 Task: Use the formula "COUNTA" in spreadsheet "Project portfolio".
Action: Mouse moved to (712, 355)
Screenshot: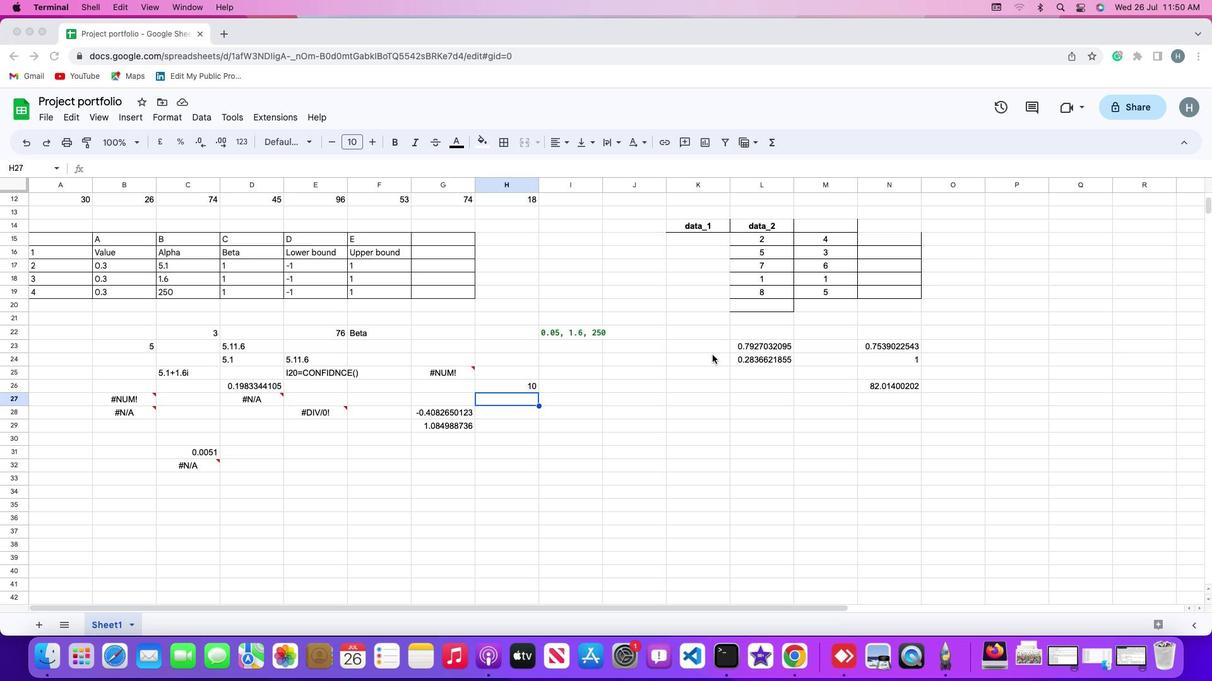 
Action: Mouse pressed left at (712, 355)
Screenshot: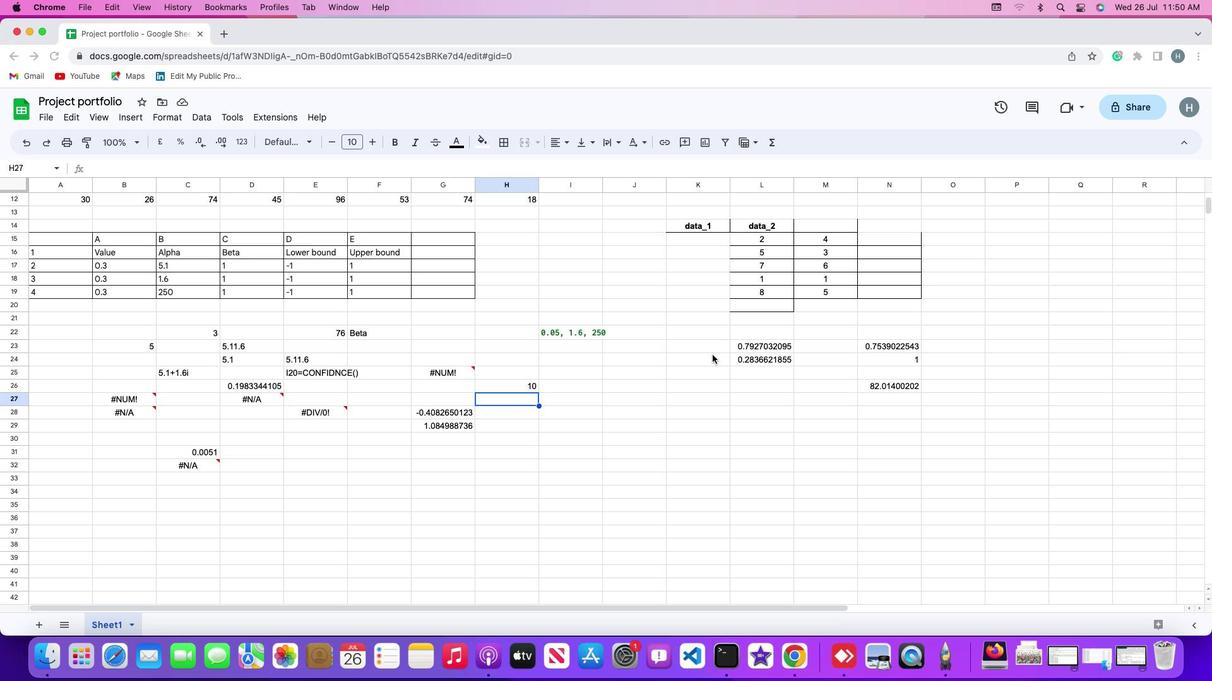 
Action: Mouse moved to (680, 369)
Screenshot: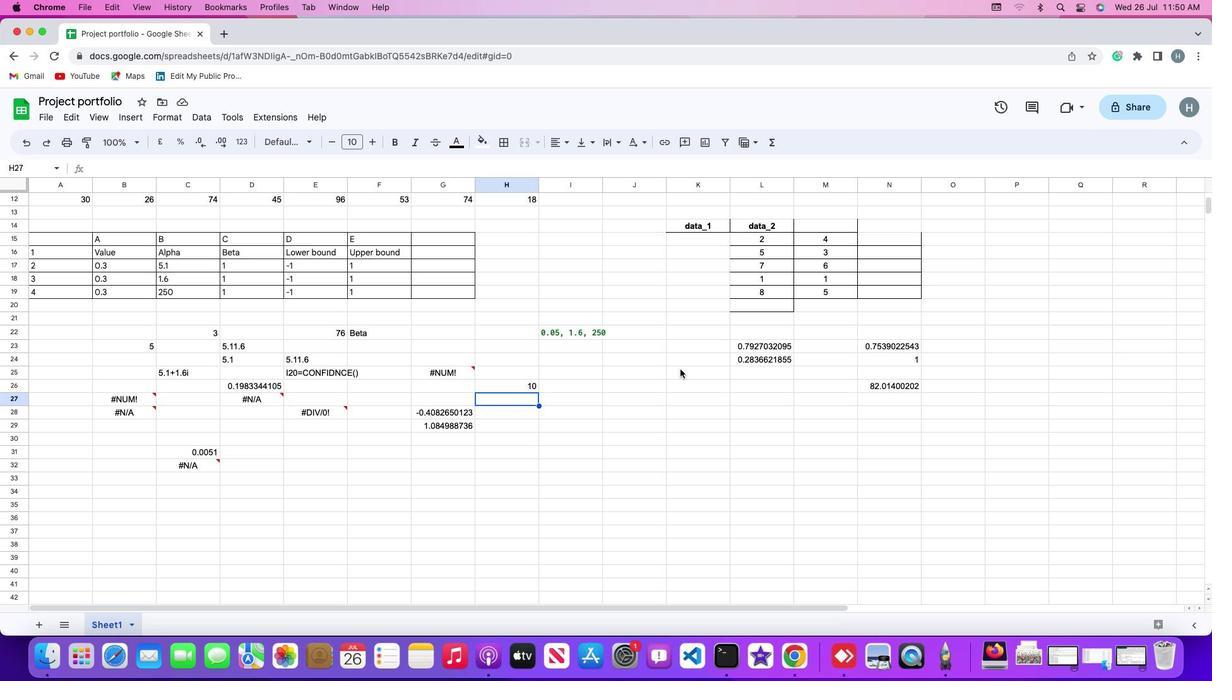 
Action: Mouse pressed left at (680, 369)
Screenshot: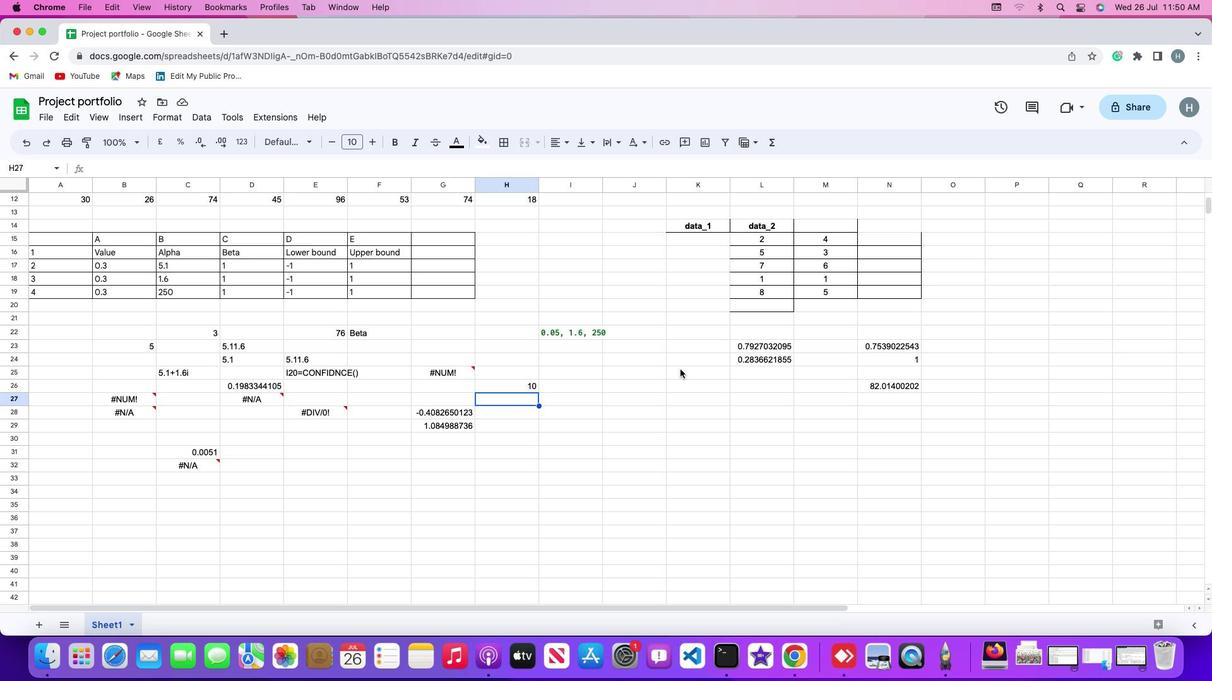 
Action: Mouse moved to (131, 118)
Screenshot: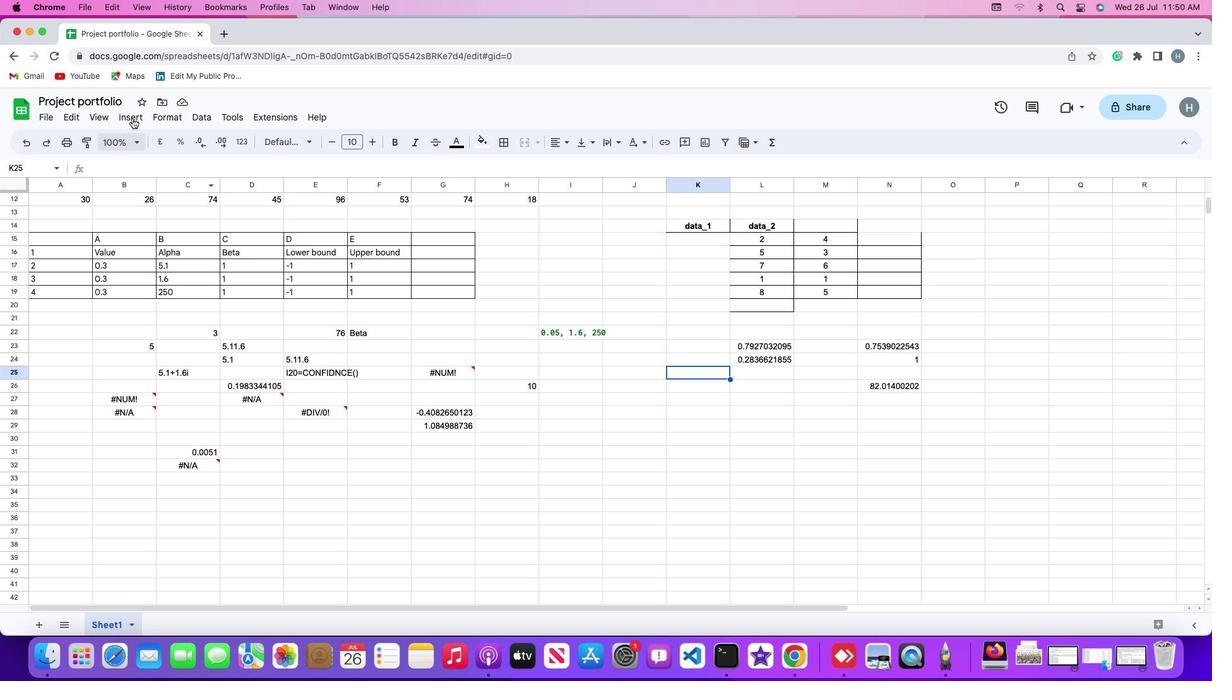 
Action: Mouse pressed left at (131, 118)
Screenshot: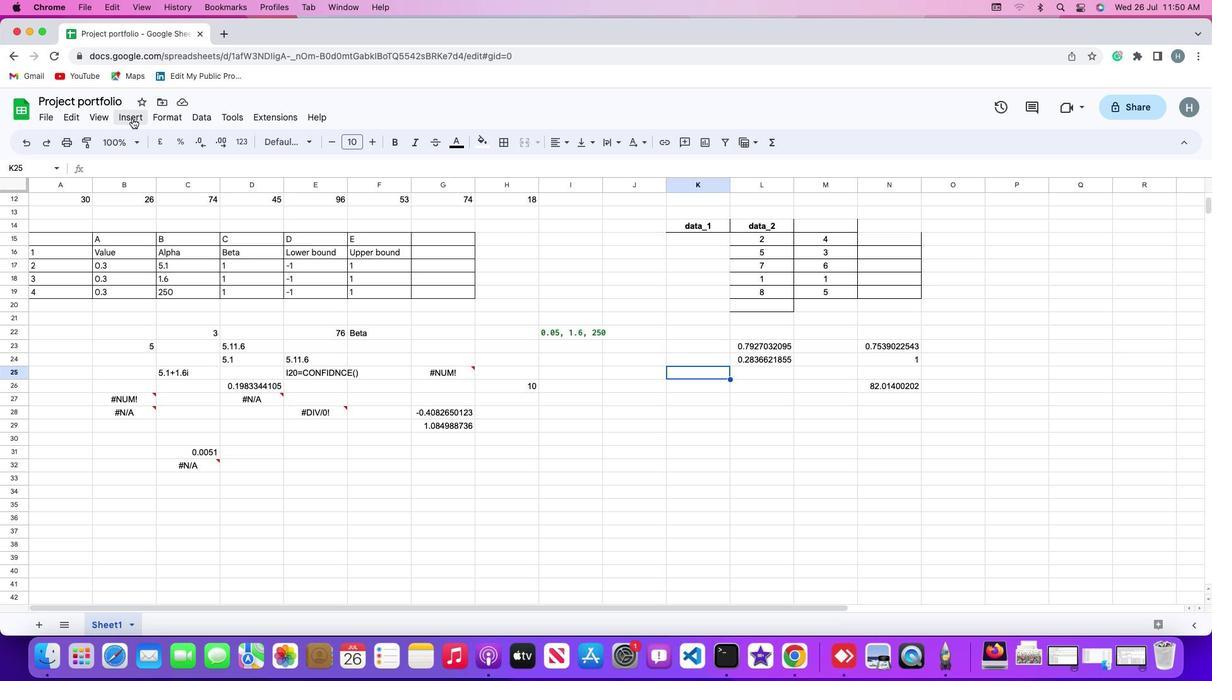 
Action: Mouse moved to (156, 328)
Screenshot: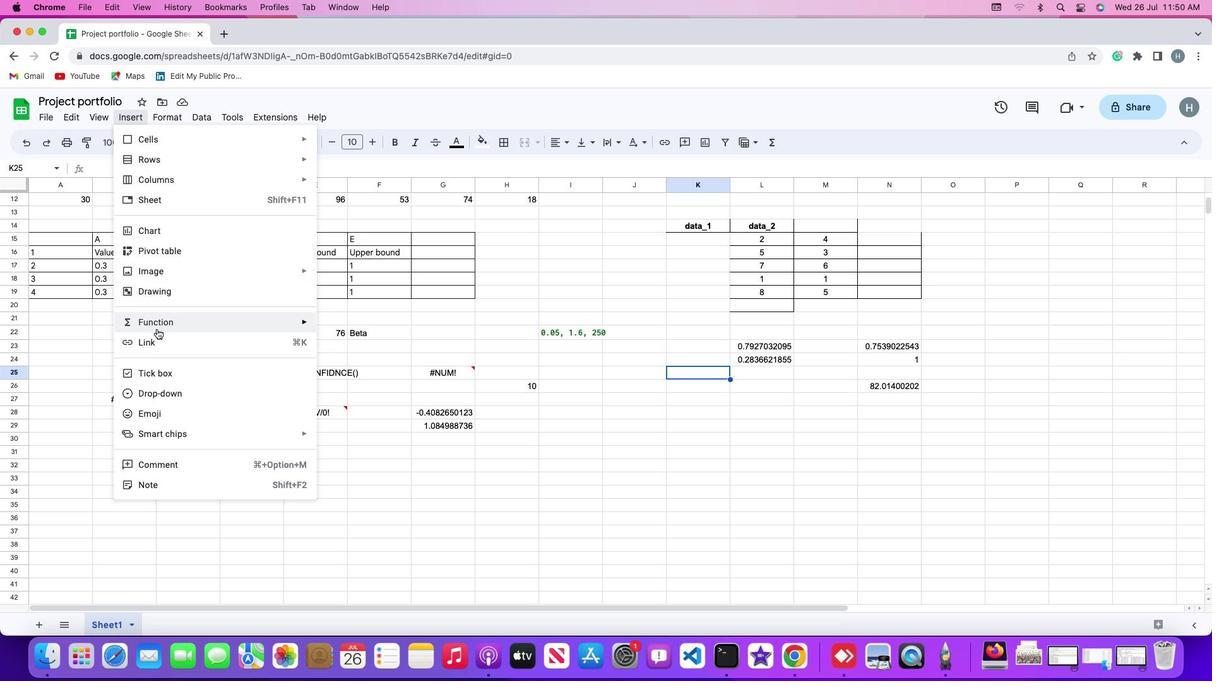 
Action: Mouse pressed left at (156, 328)
Screenshot: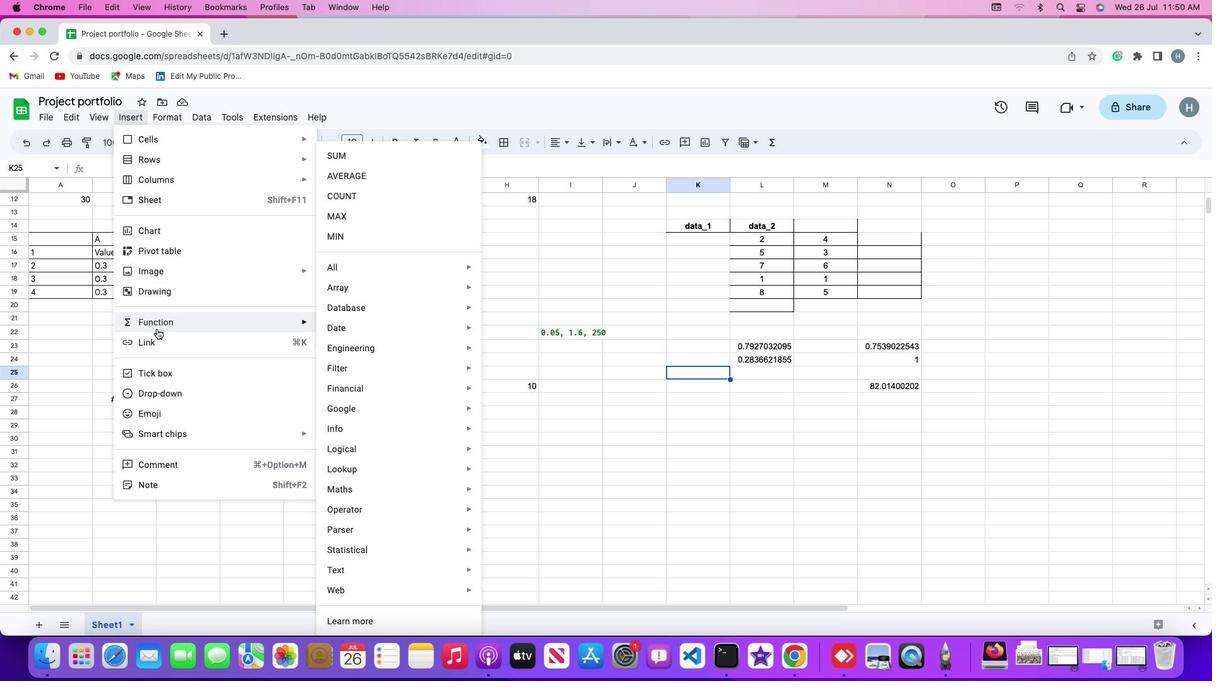 
Action: Mouse moved to (362, 266)
Screenshot: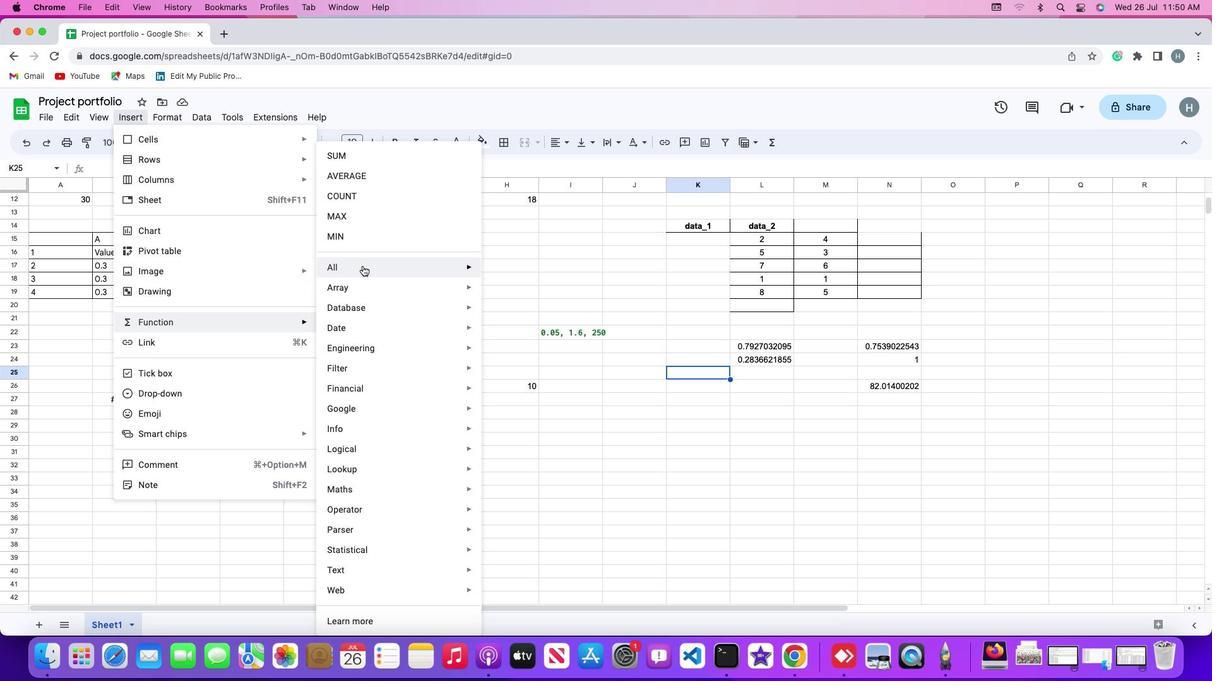 
Action: Mouse pressed left at (362, 266)
Screenshot: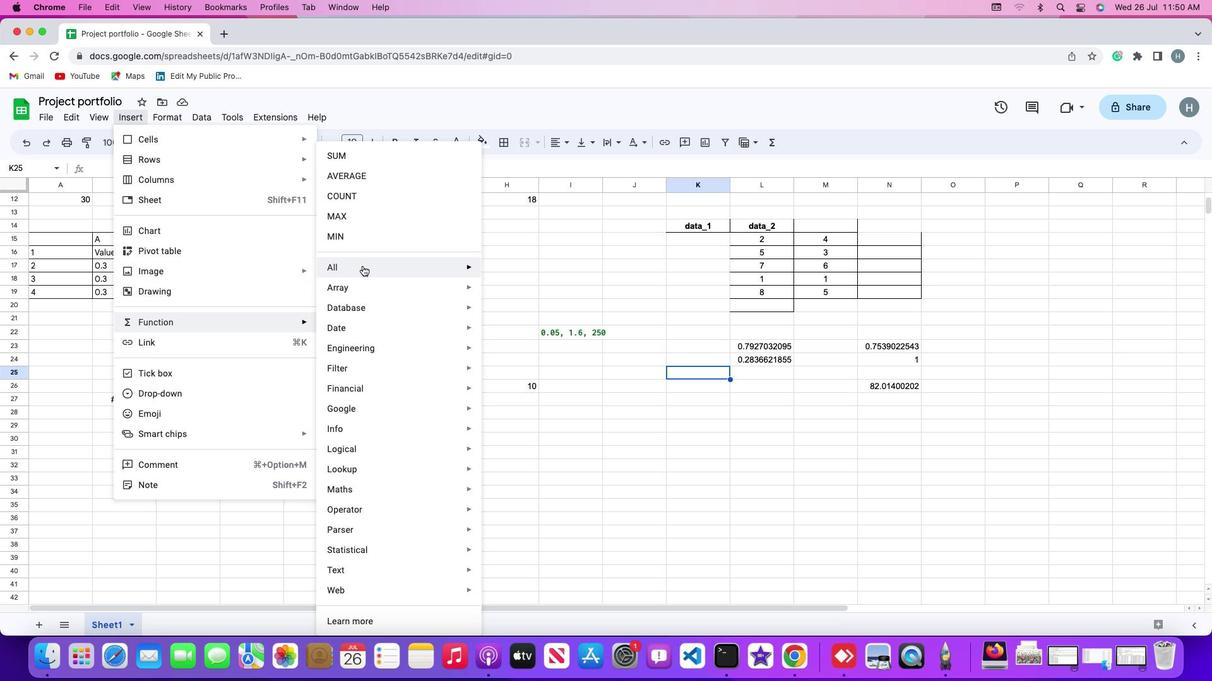 
Action: Mouse moved to (532, 457)
Screenshot: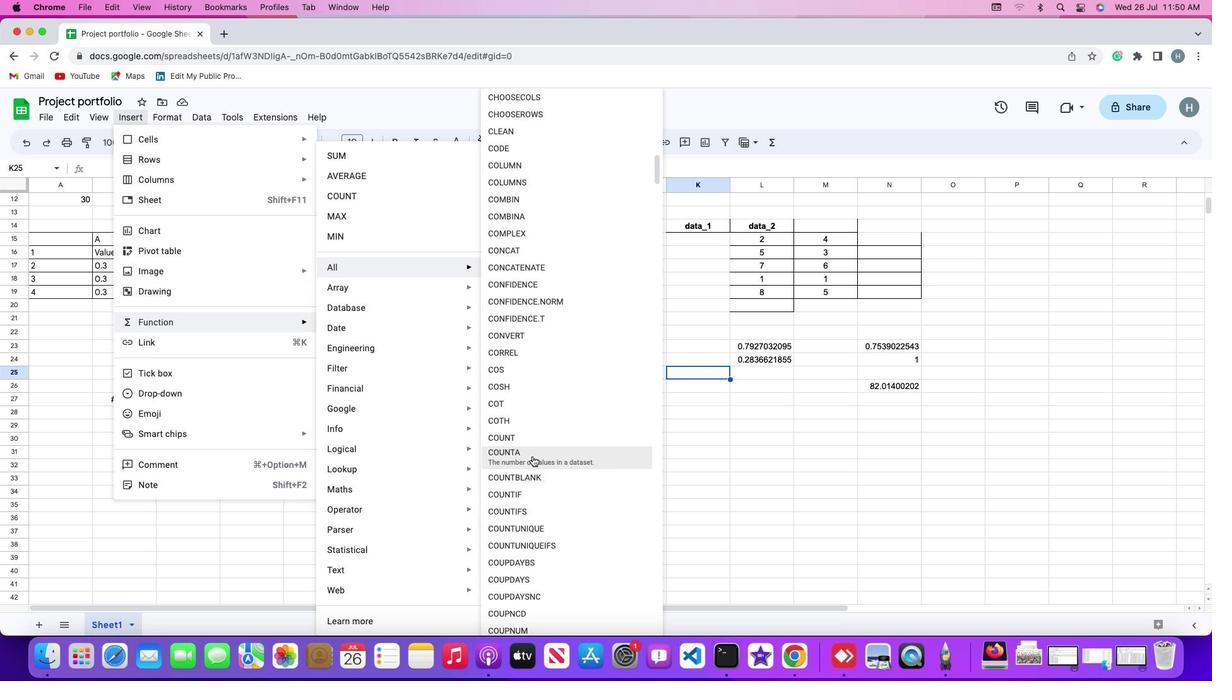 
Action: Mouse pressed left at (532, 457)
Screenshot: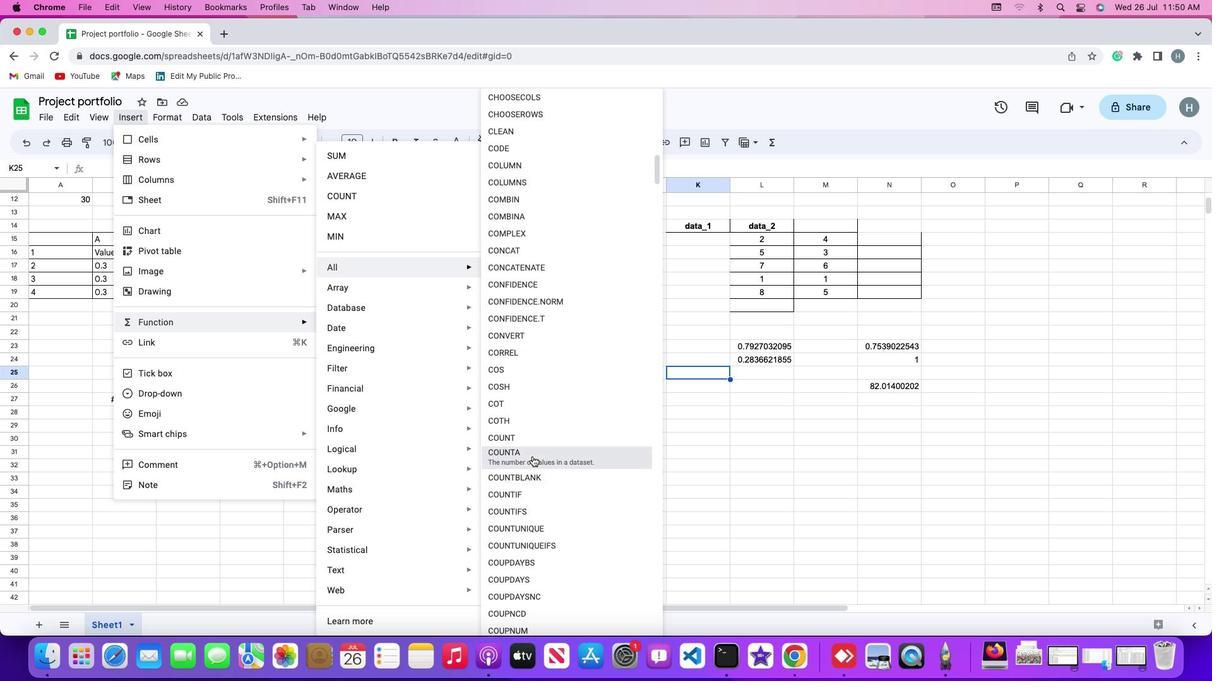 
Action: Mouse moved to (760, 237)
Screenshot: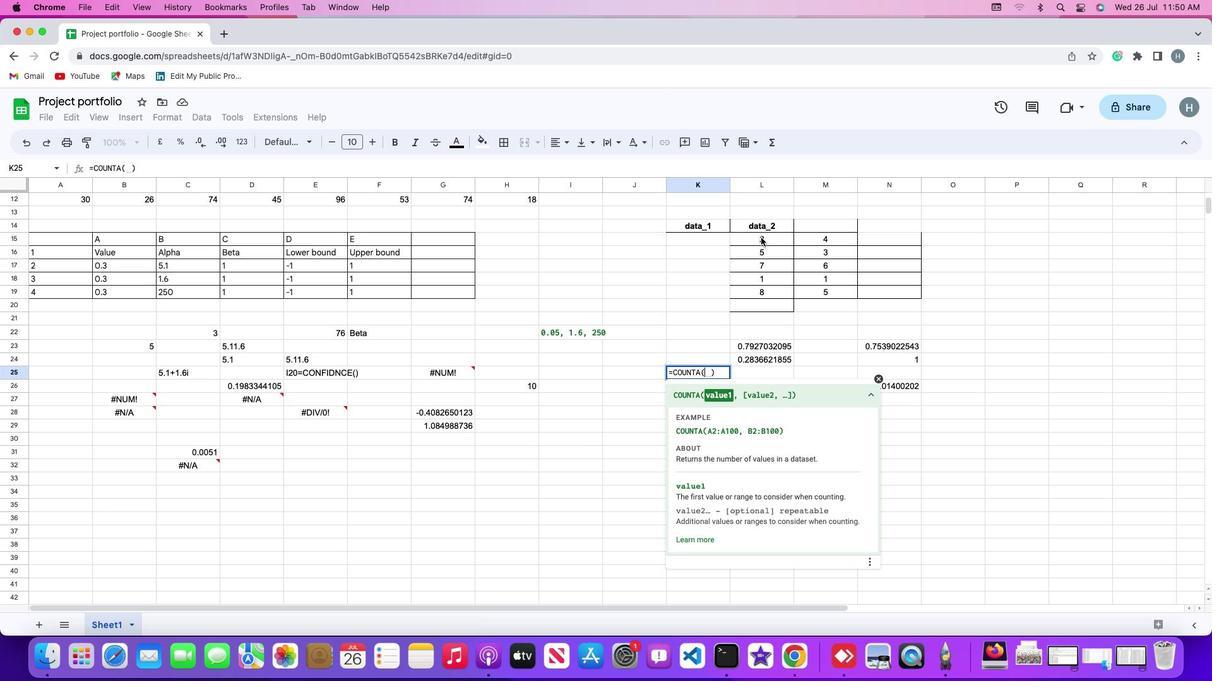 
Action: Mouse pressed left at (760, 237)
Screenshot: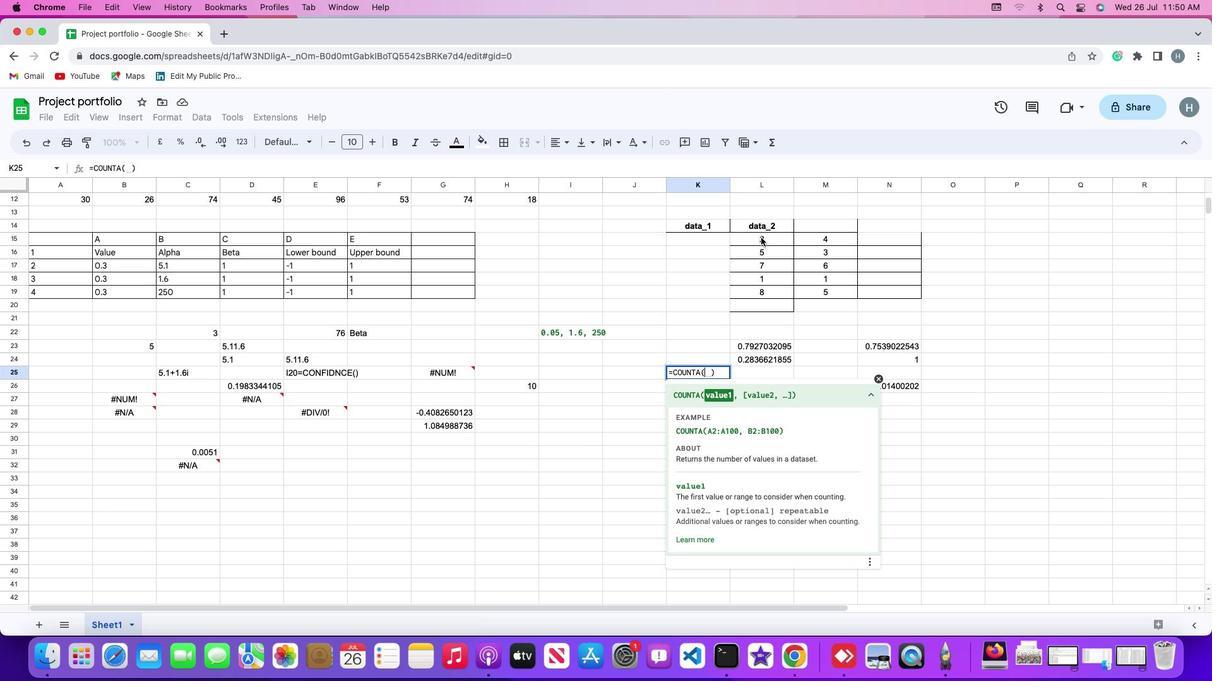 
Action: Mouse moved to (760, 289)
Screenshot: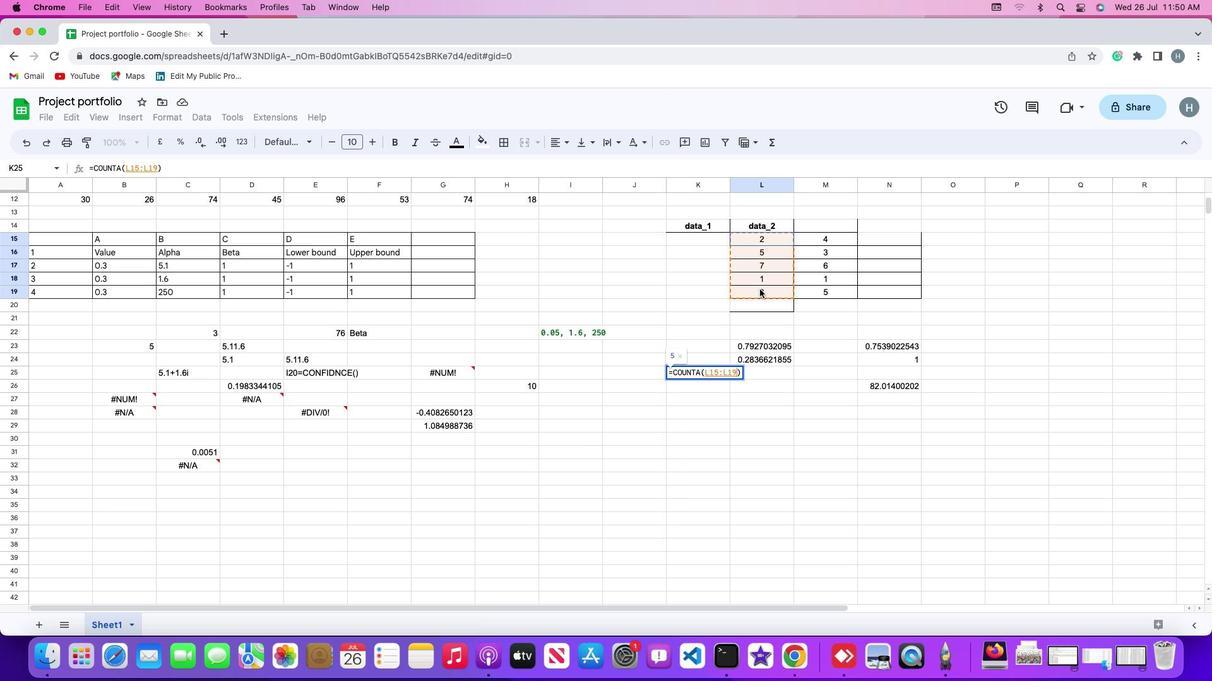 
Action: Key pressed ','
Screenshot: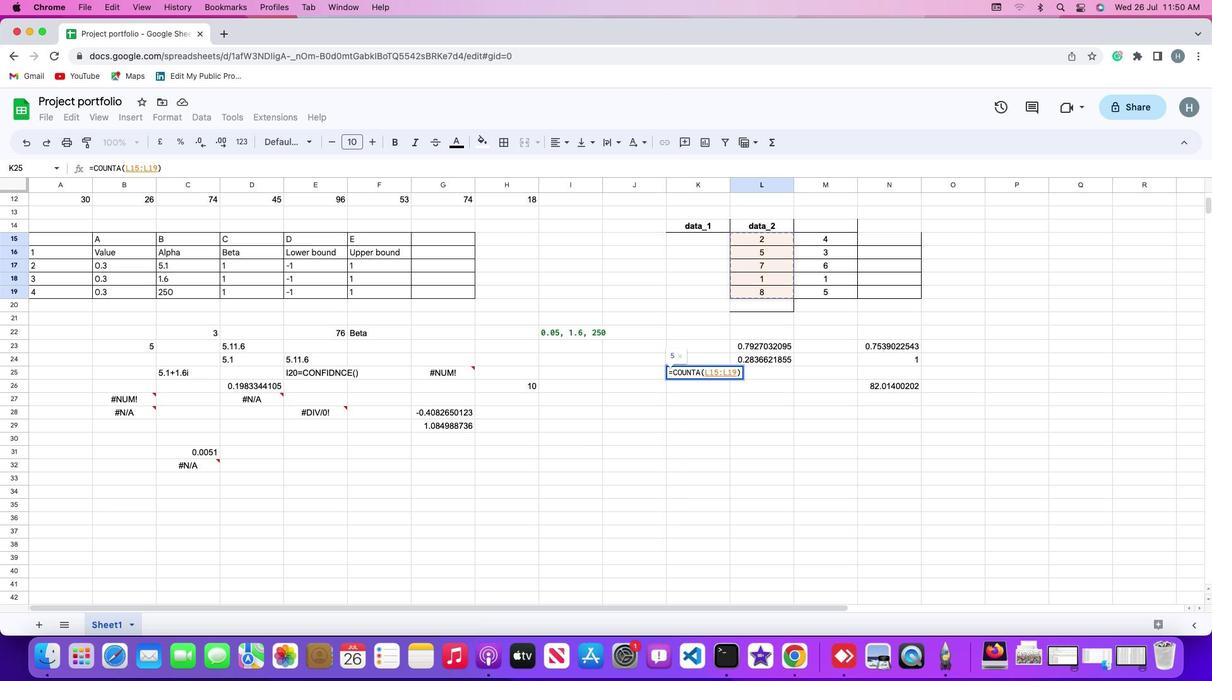 
Action: Mouse moved to (806, 235)
Screenshot: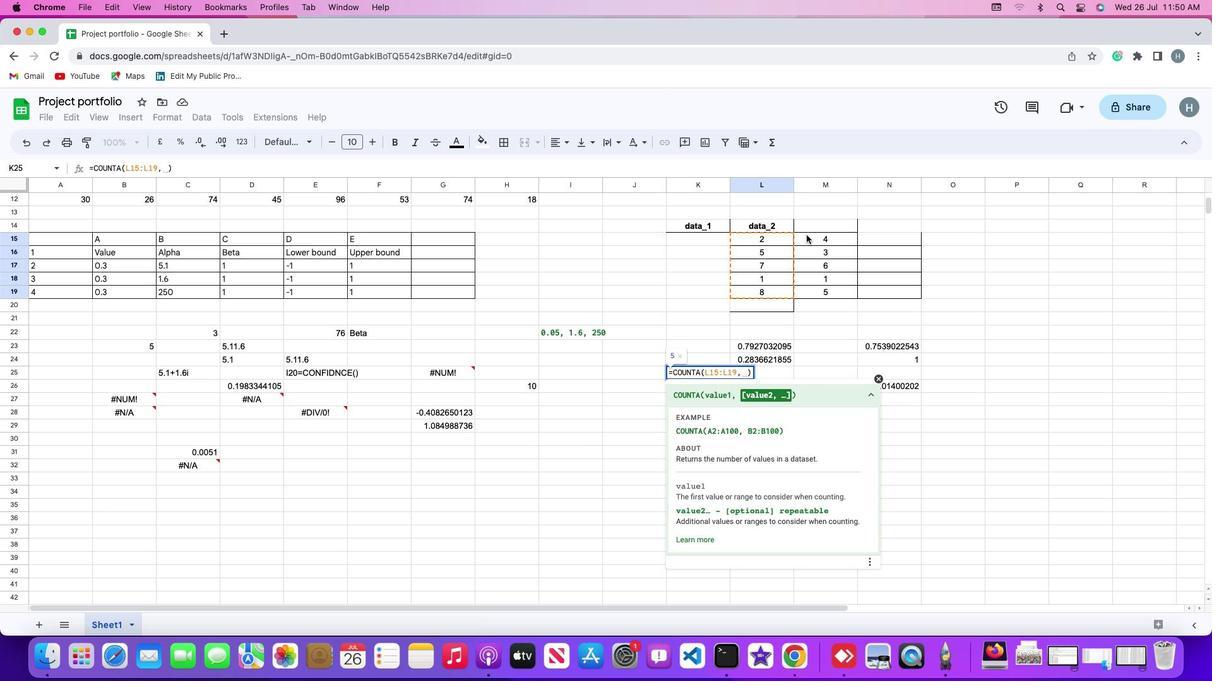 
Action: Mouse pressed left at (806, 235)
Screenshot: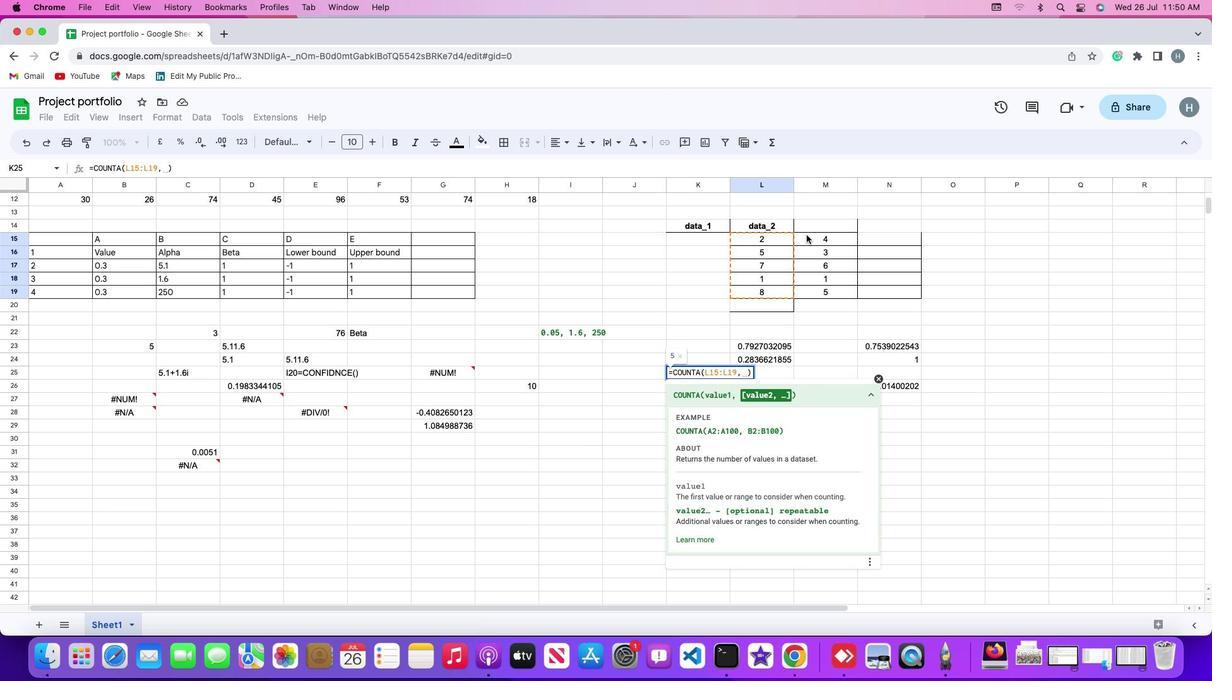 
Action: Mouse moved to (811, 291)
Screenshot: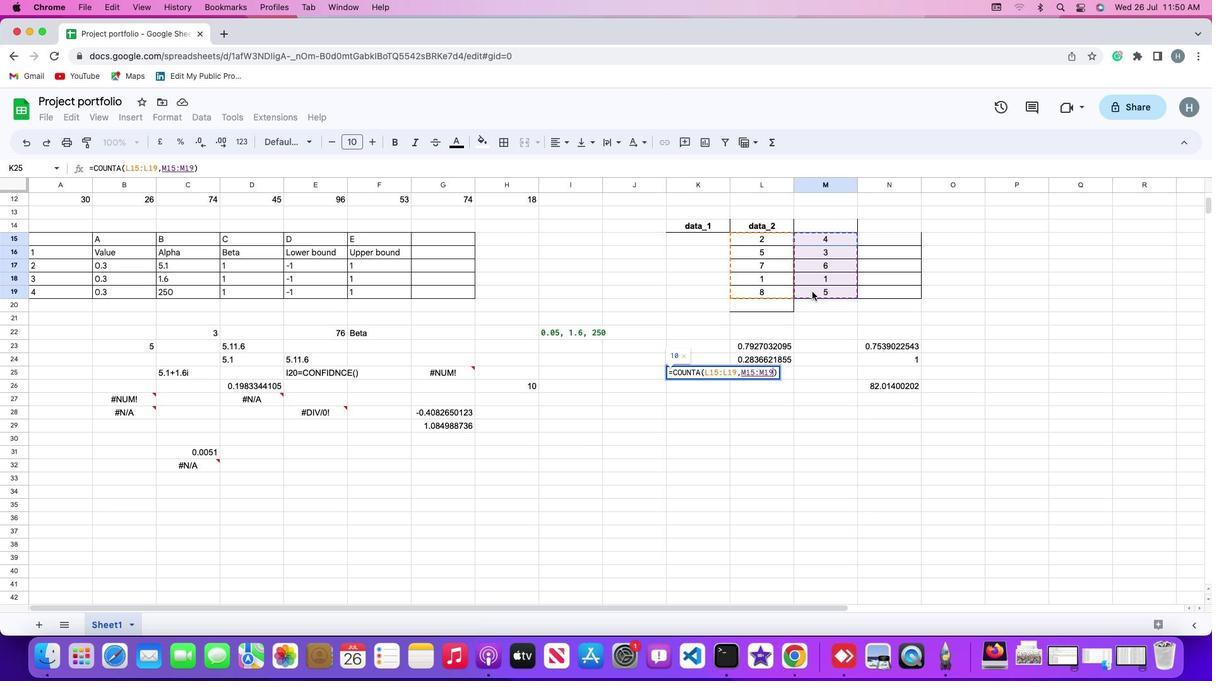 
Action: Key pressed Key.enter
Screenshot: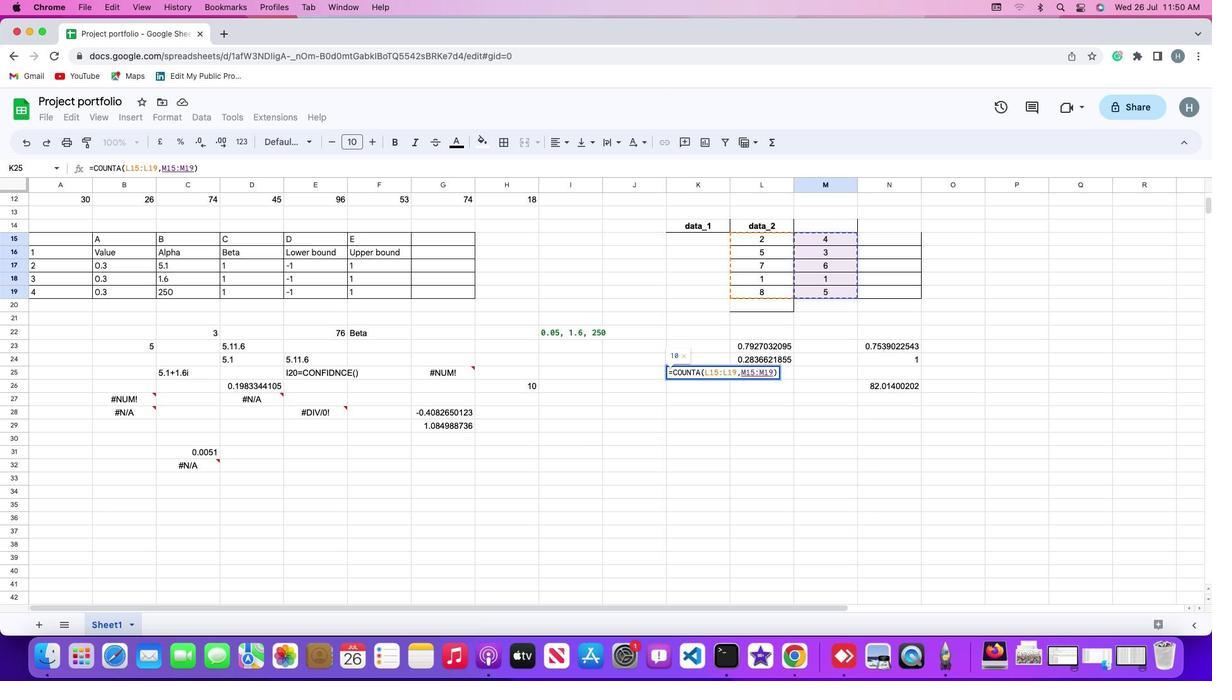 
